 Task: Change  the formatting of the data  Which is Greater than 10 in conditional formating, put the option 'Green Fill with Dark Green Text. 'Save page  Sales data  book
Action: Mouse moved to (78, 161)
Screenshot: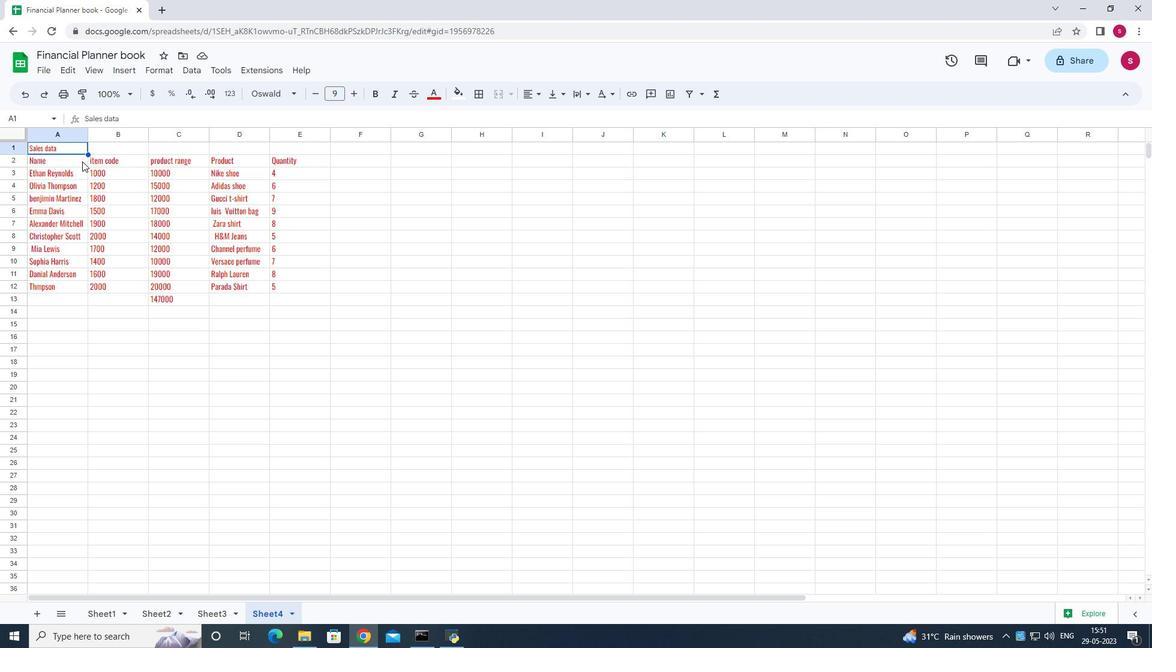 
Action: Mouse pressed left at (78, 161)
Screenshot: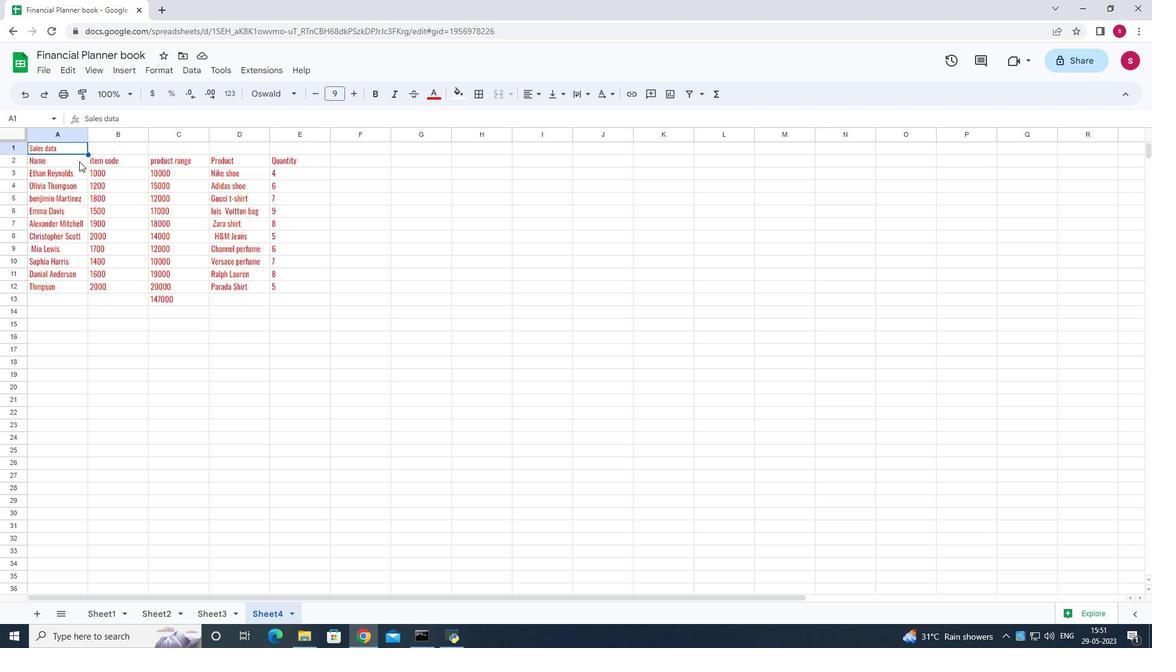 
Action: Mouse moved to (317, 96)
Screenshot: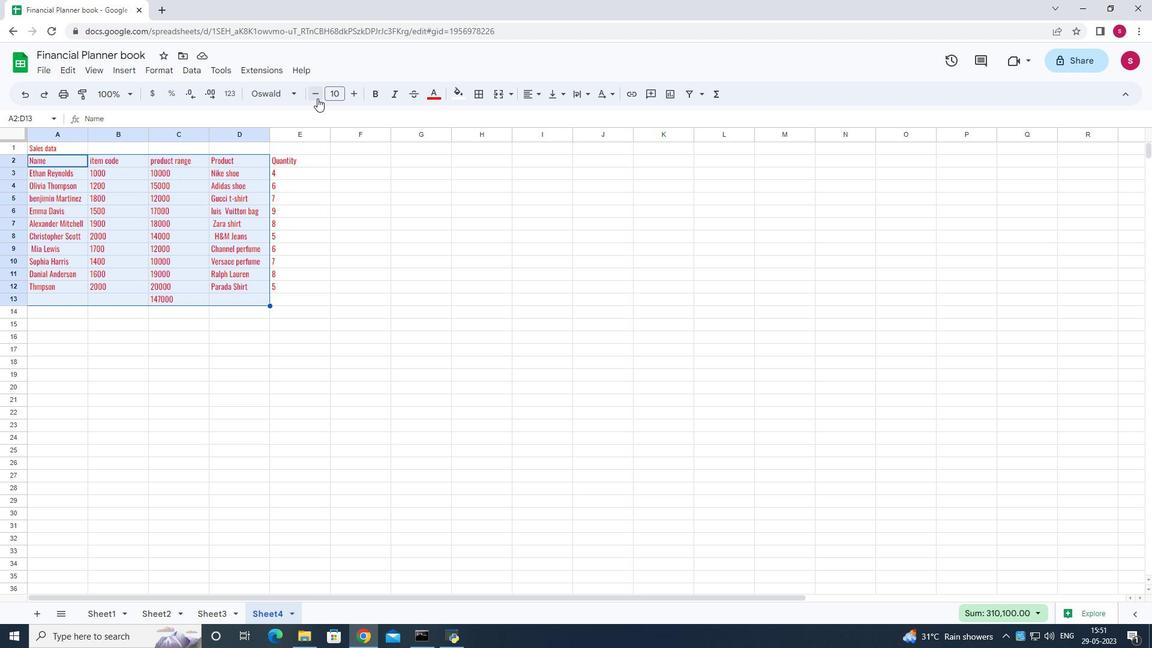 
Action: Mouse pressed left at (317, 96)
Screenshot: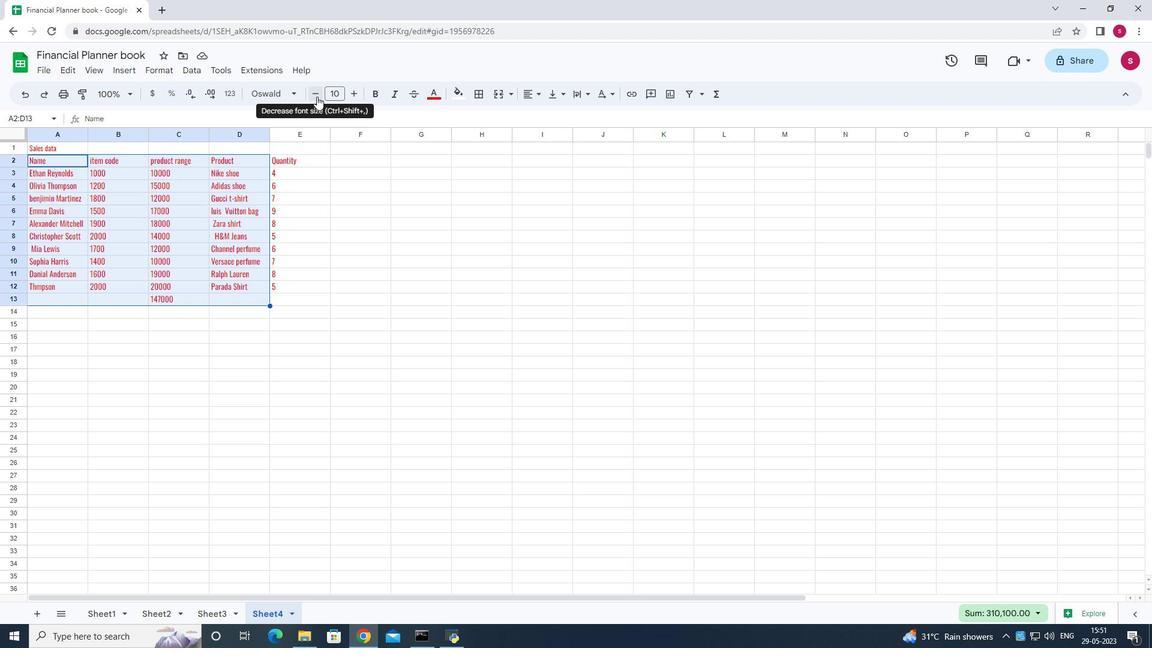 
Action: Mouse moved to (351, 91)
Screenshot: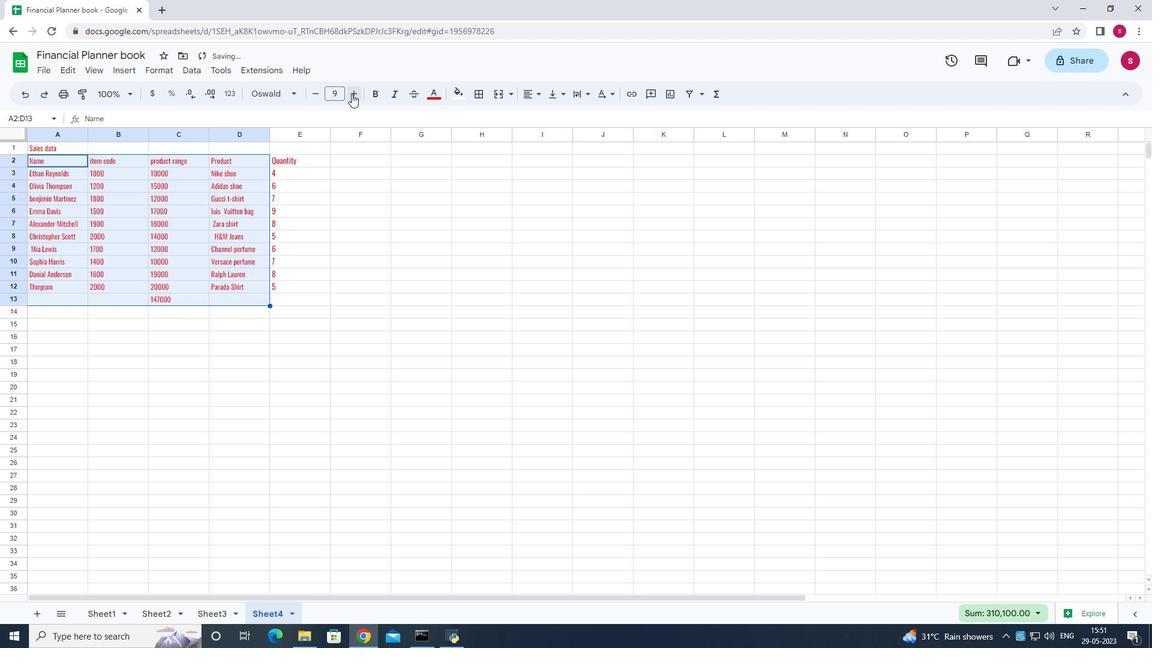 
Action: Mouse pressed left at (351, 91)
Screenshot: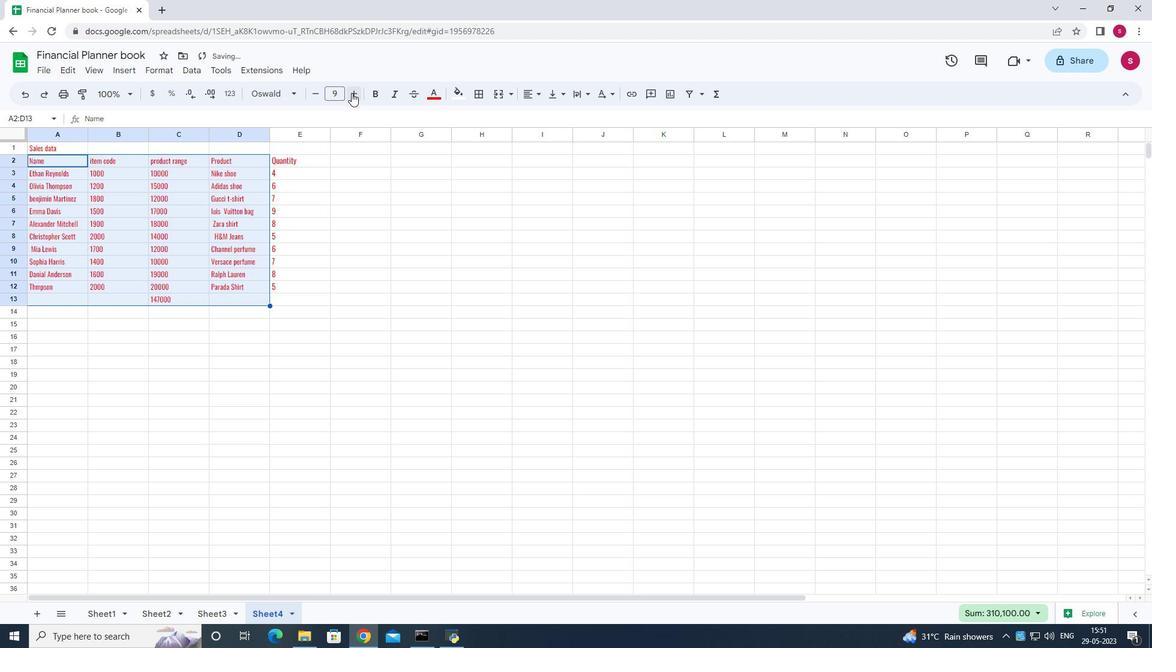 
Action: Mouse moved to (267, 162)
Screenshot: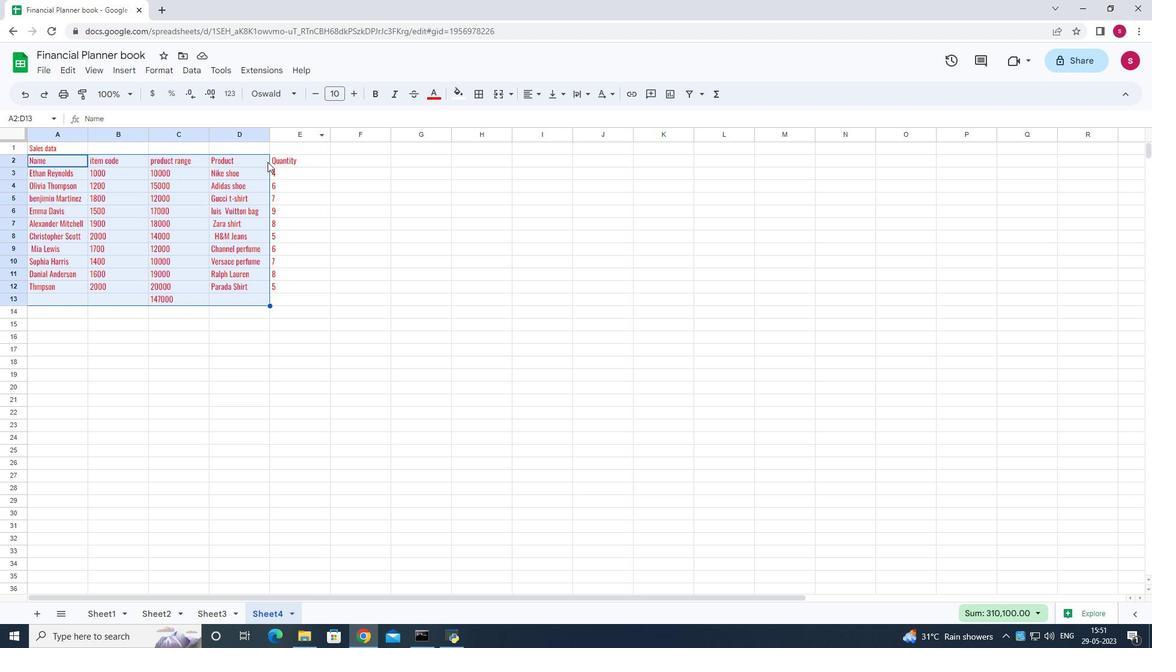 
Action: Mouse pressed left at (267, 162)
Screenshot: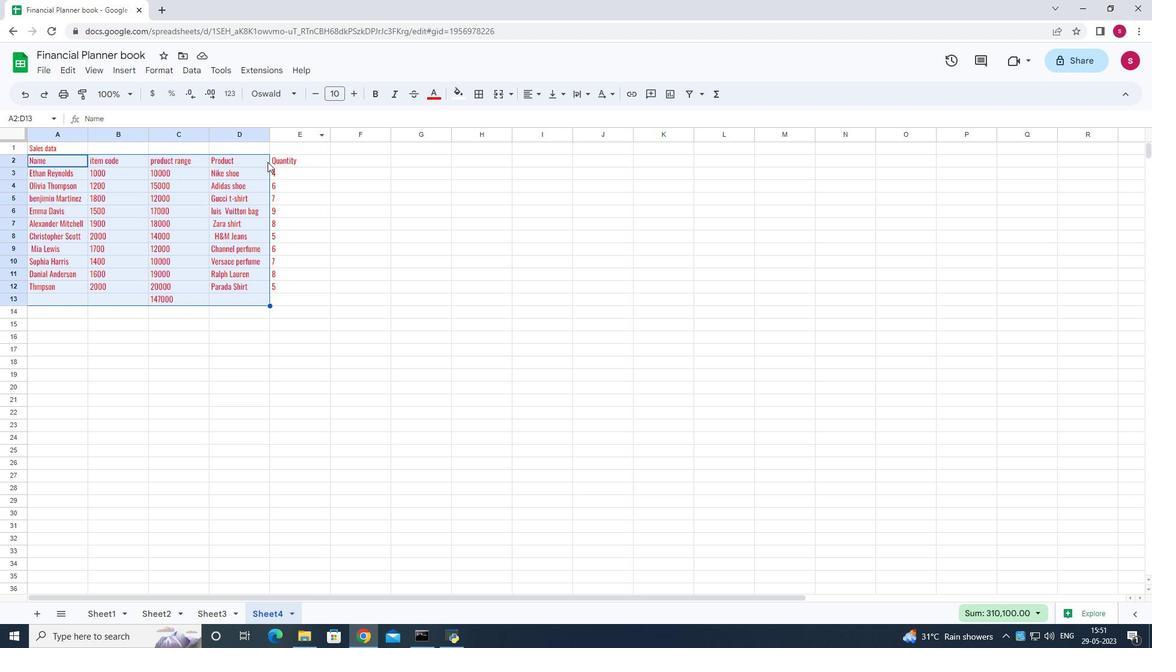 
Action: Mouse moved to (65, 157)
Screenshot: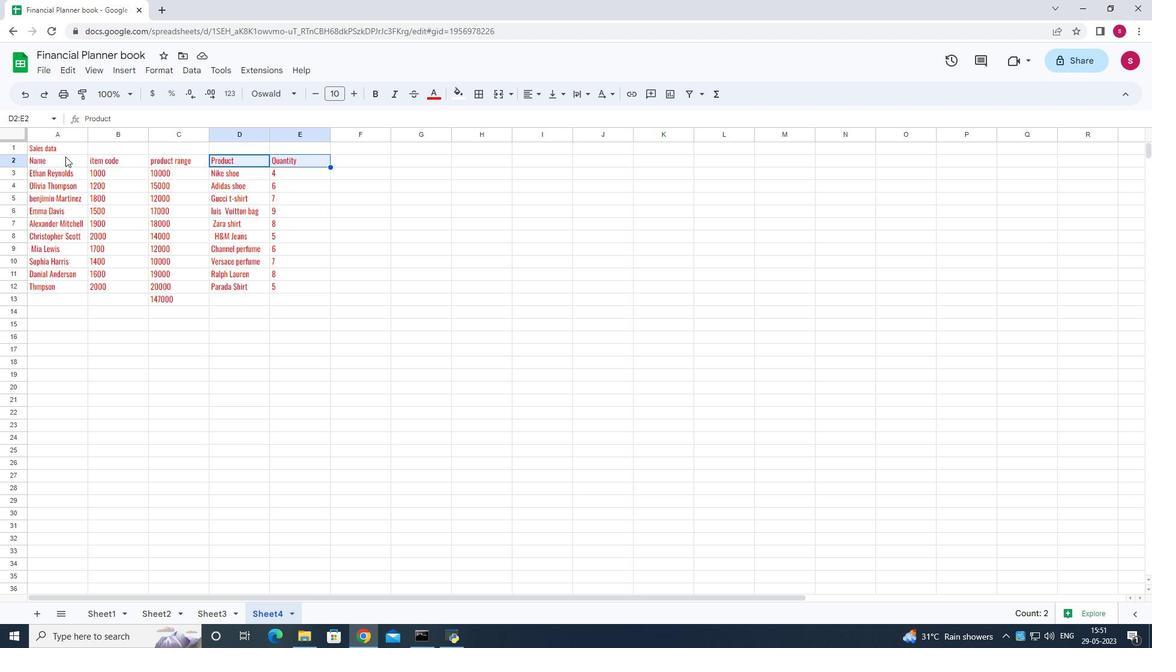 
Action: Mouse pressed left at (65, 157)
Screenshot: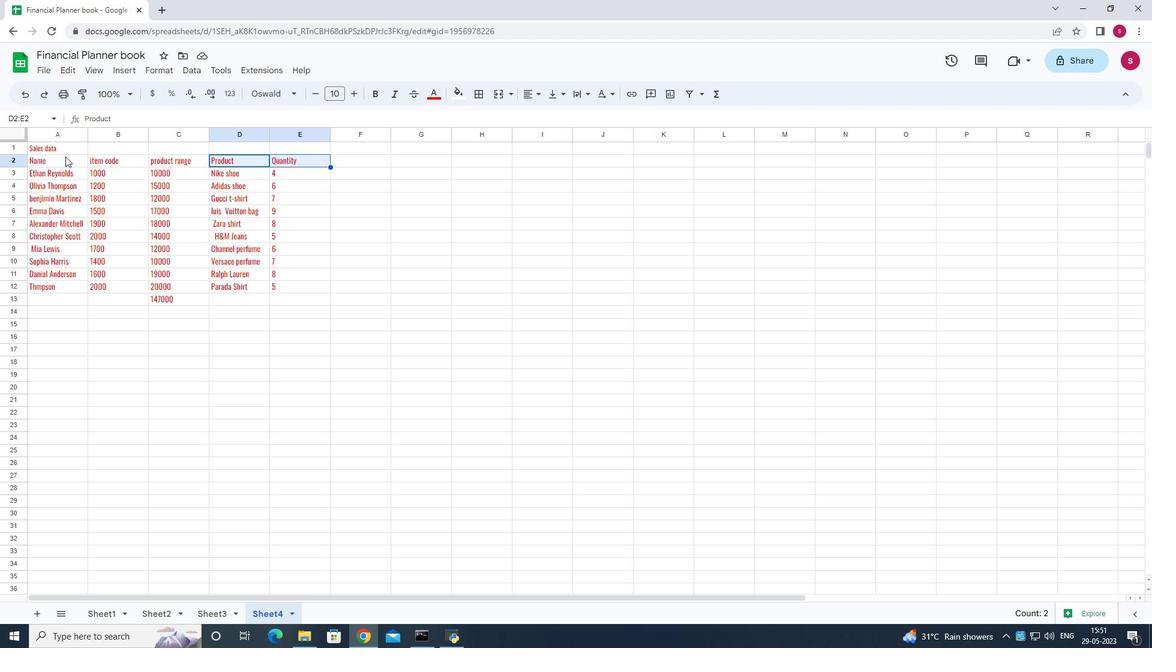 
Action: Mouse moved to (66, 158)
Screenshot: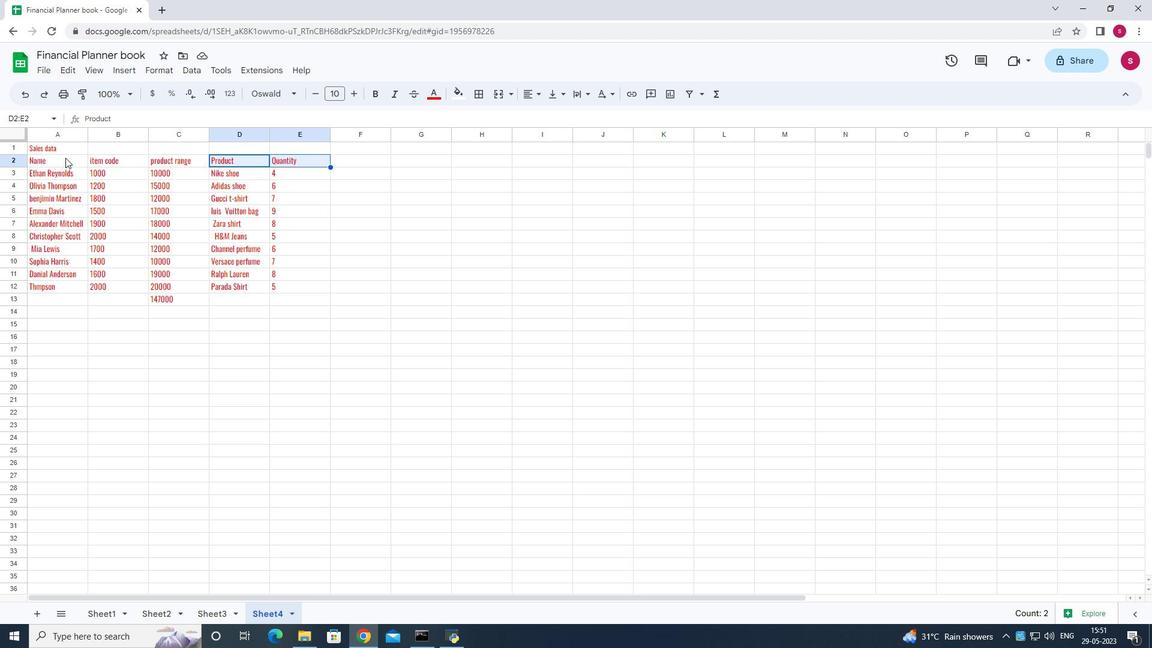 
Action: Mouse pressed left at (66, 158)
Screenshot: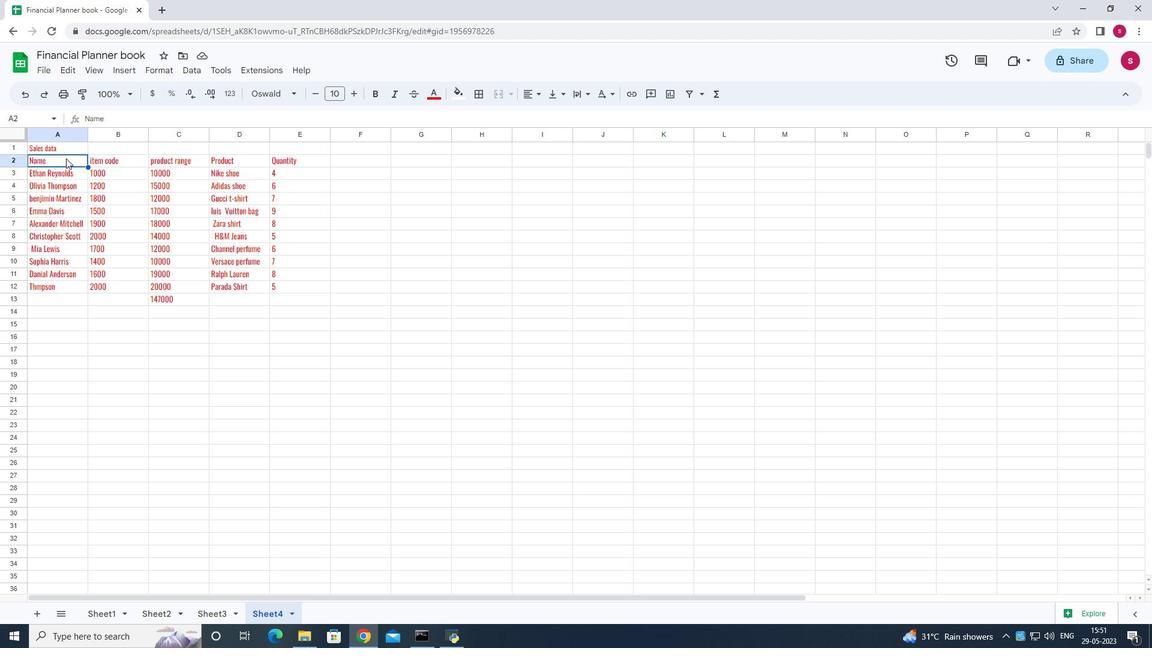
Action: Mouse moved to (438, 92)
Screenshot: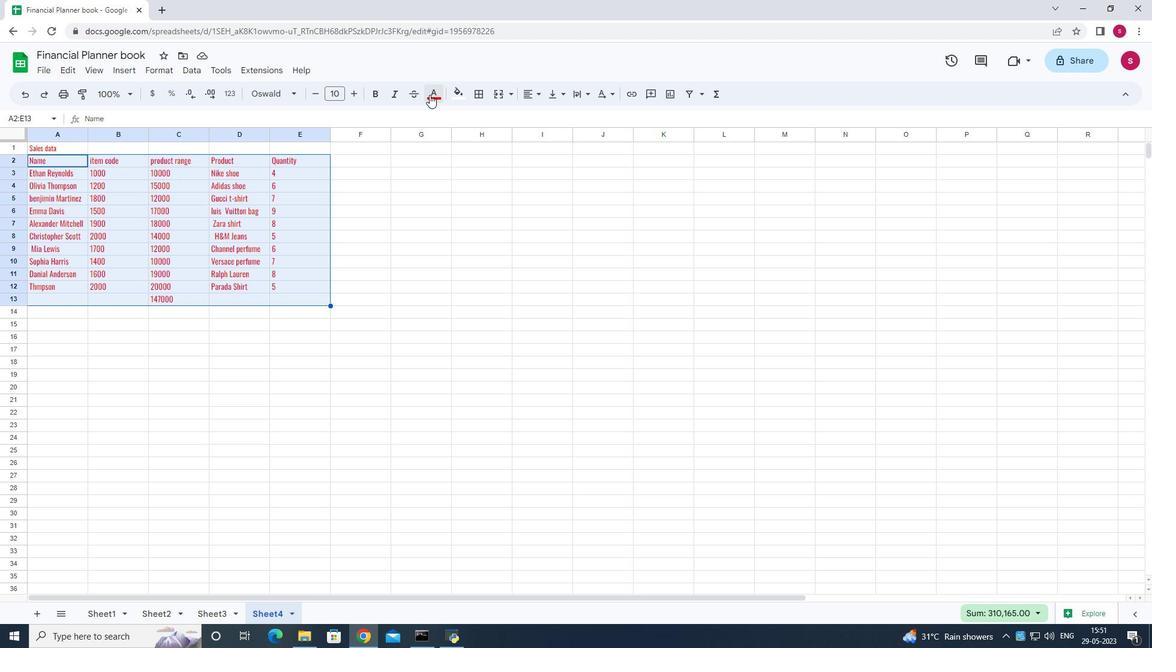 
Action: Mouse pressed left at (438, 92)
Screenshot: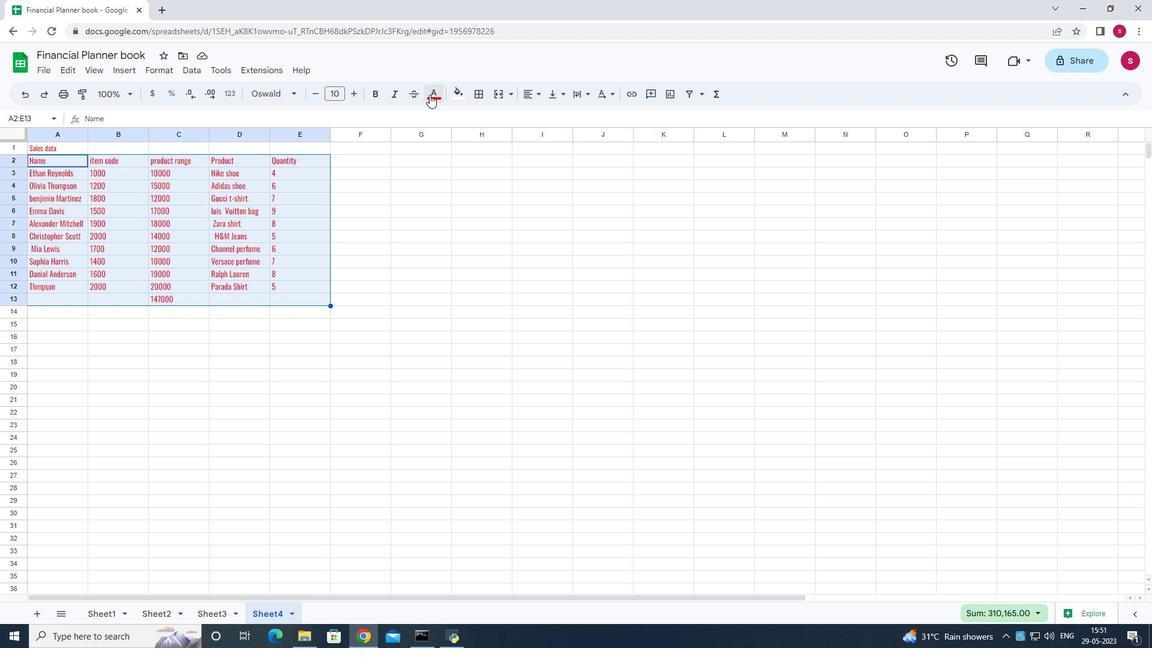 
Action: Mouse moved to (350, 91)
Screenshot: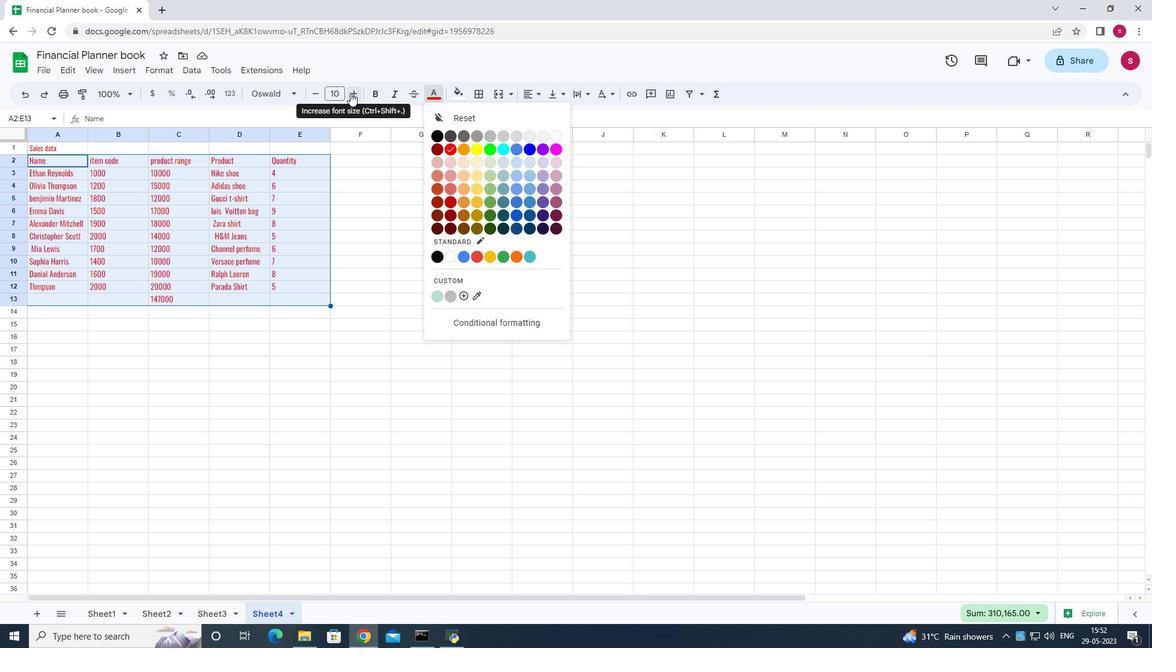 
Action: Mouse pressed left at (350, 91)
Screenshot: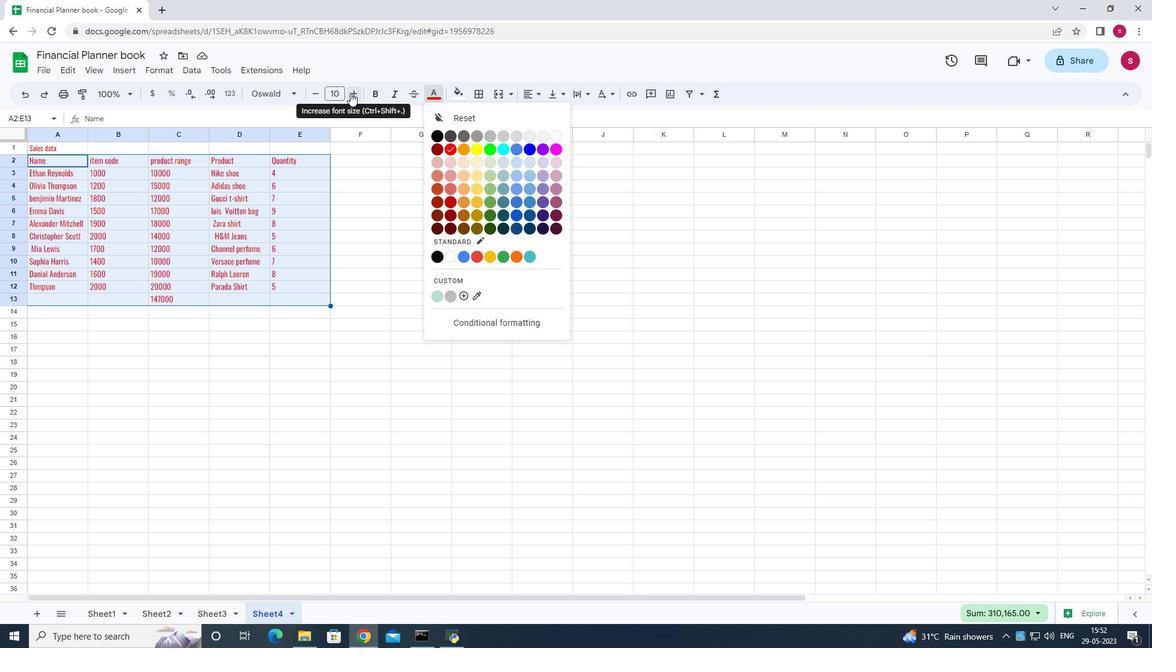 
Action: Mouse moved to (438, 89)
Screenshot: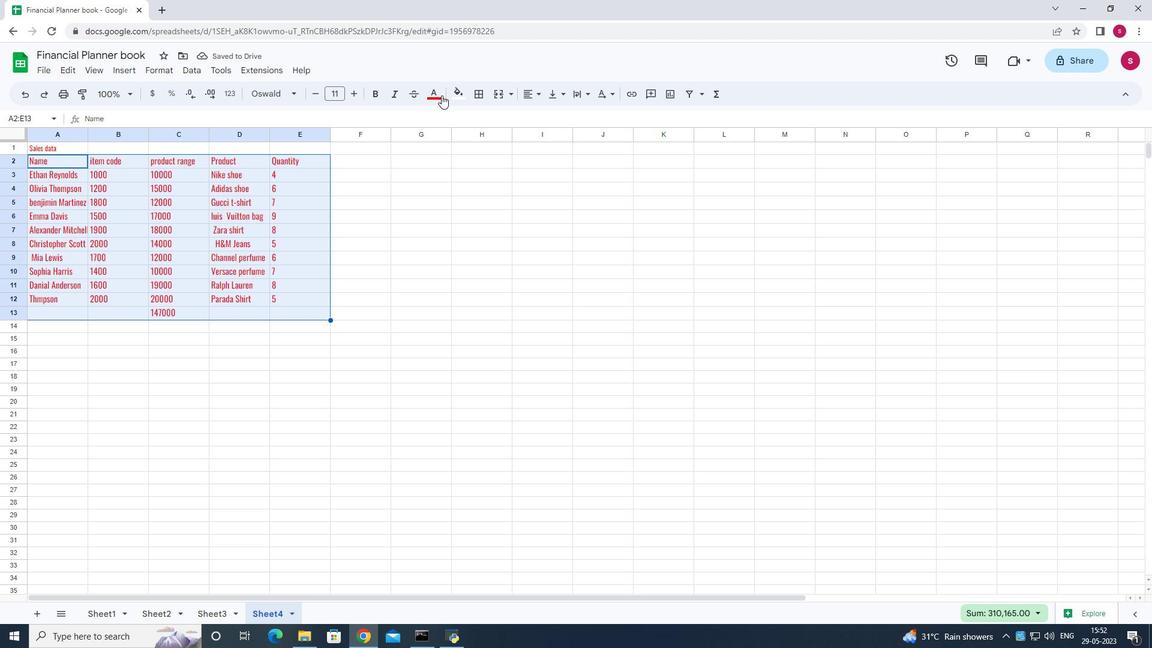 
Action: Mouse pressed left at (438, 89)
Screenshot: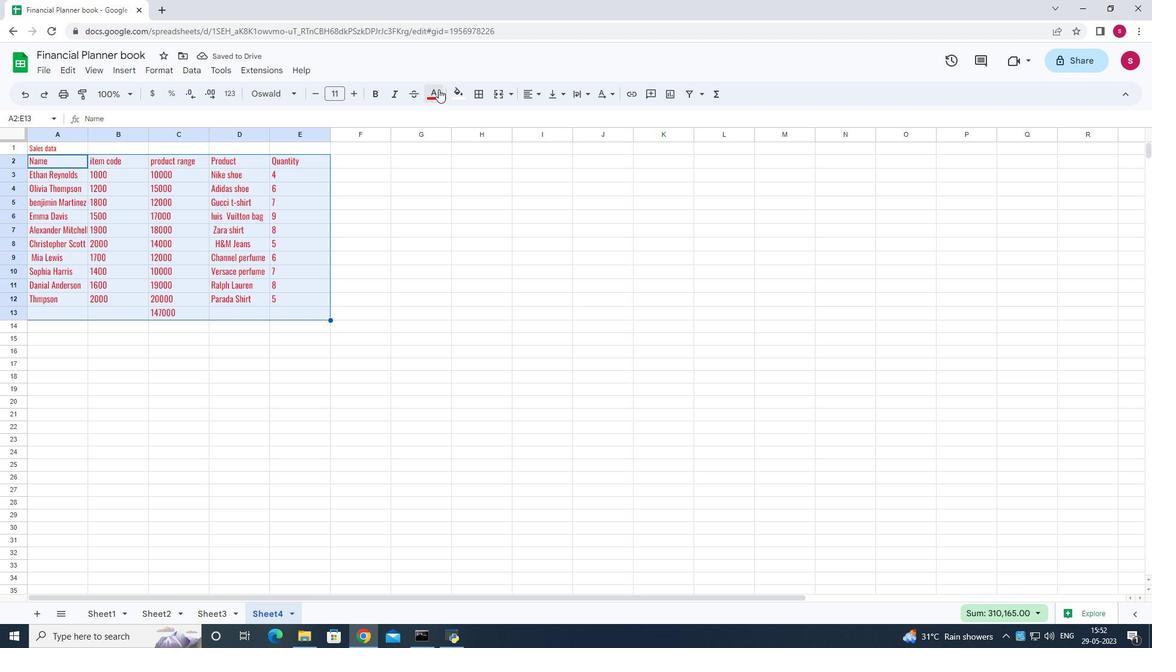 
Action: Mouse moved to (492, 194)
Screenshot: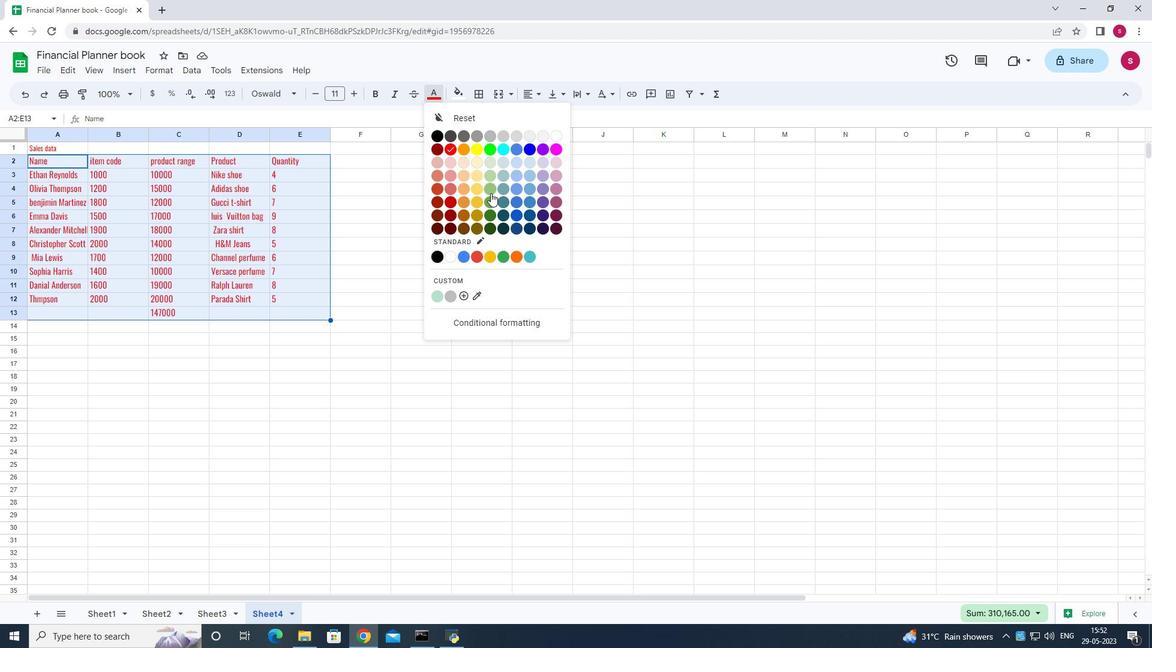 
Action: Mouse pressed left at (492, 194)
Screenshot: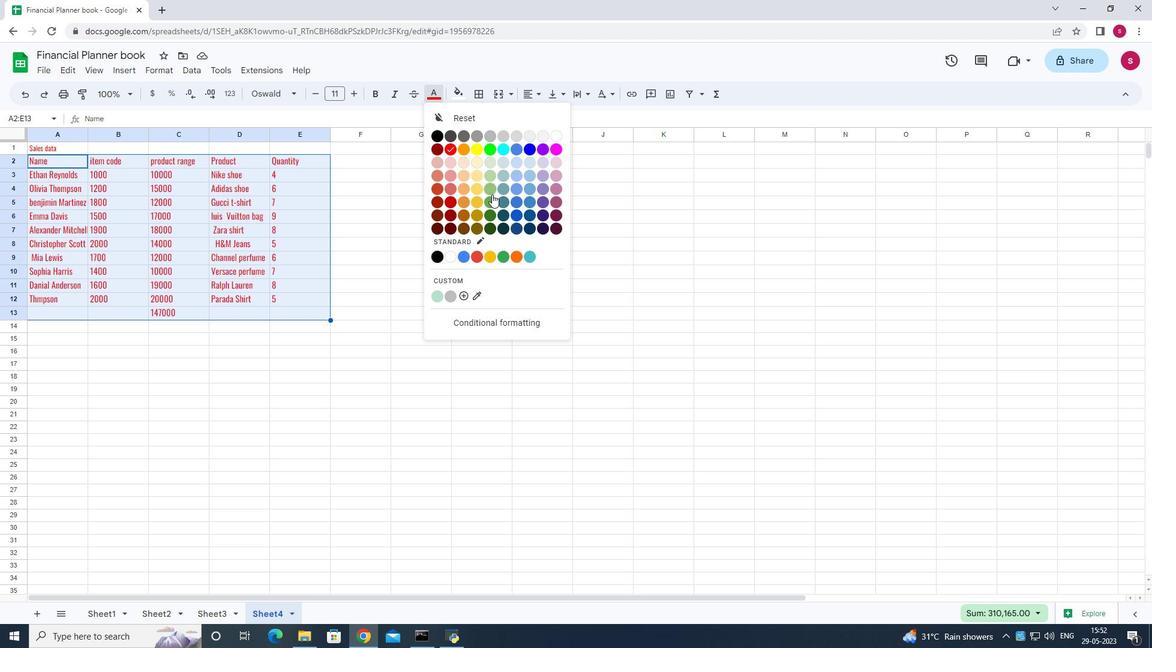 
Action: Mouse moved to (440, 94)
Screenshot: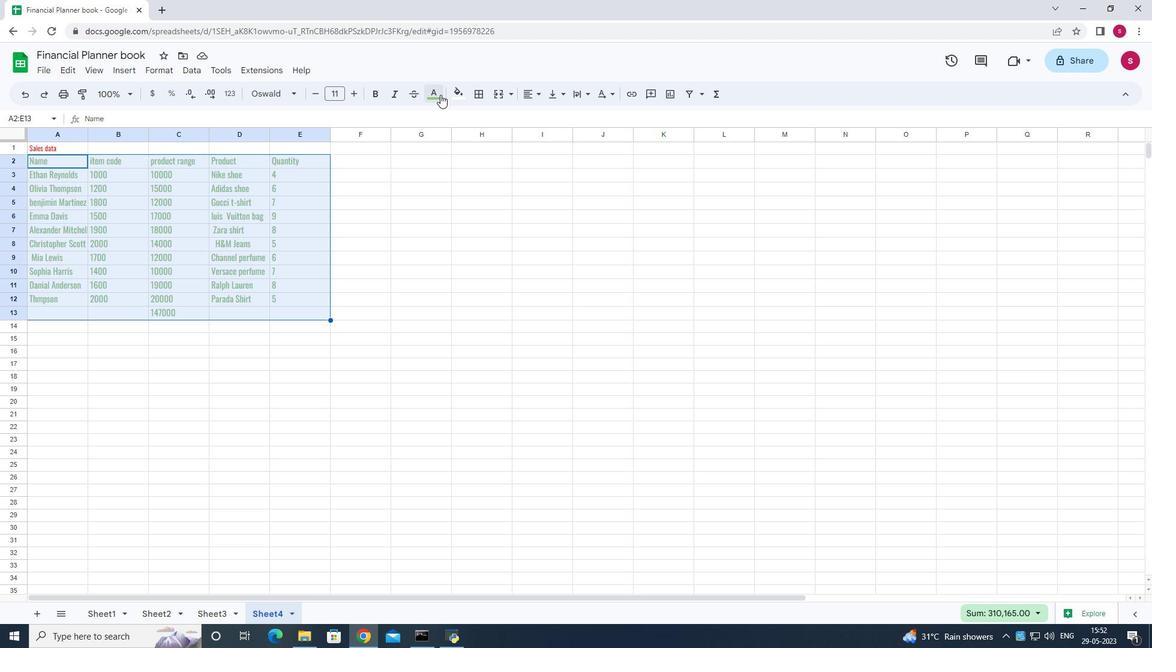 
Action: Mouse pressed left at (440, 94)
Screenshot: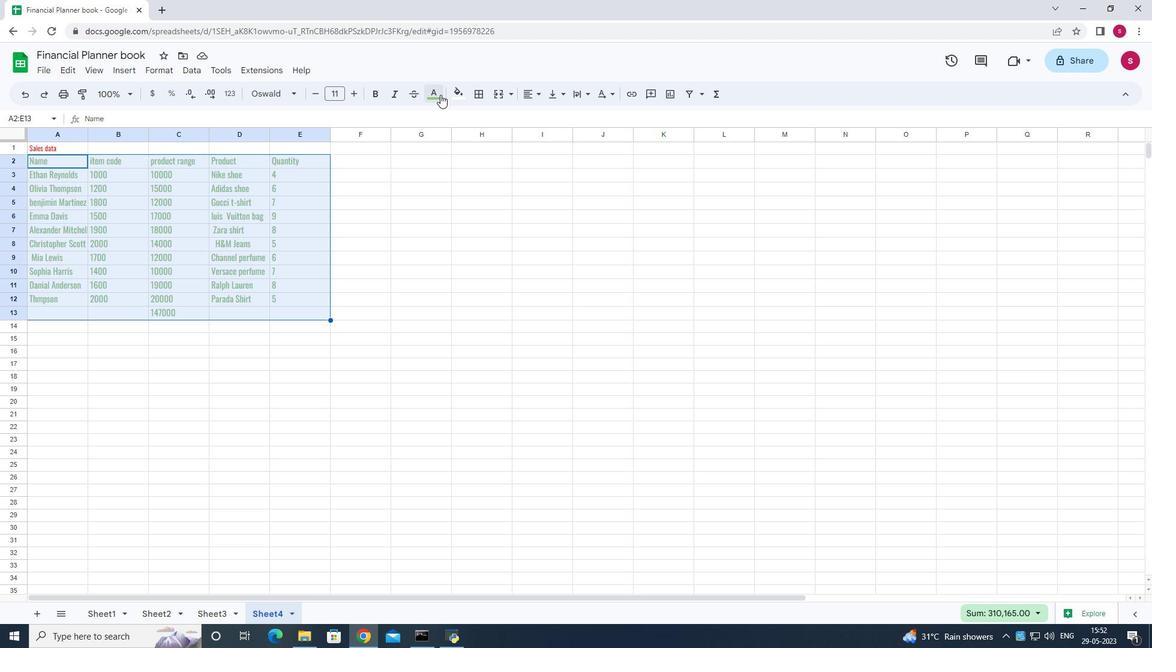 
Action: Mouse moved to (489, 213)
Screenshot: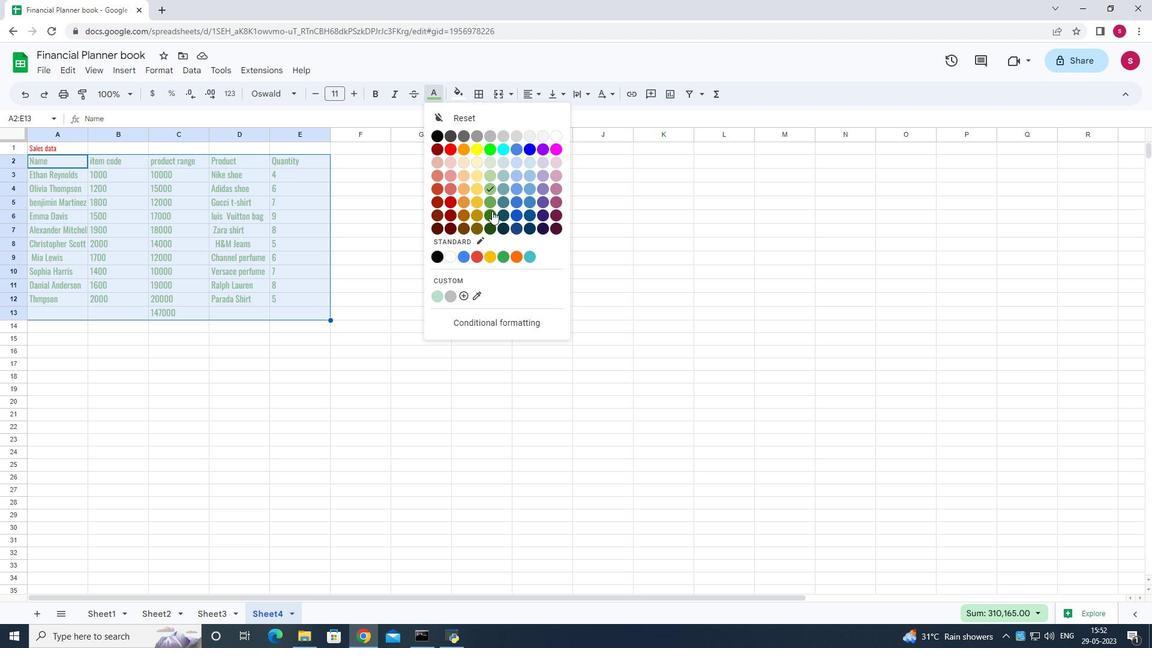 
Action: Mouse pressed left at (489, 213)
Screenshot: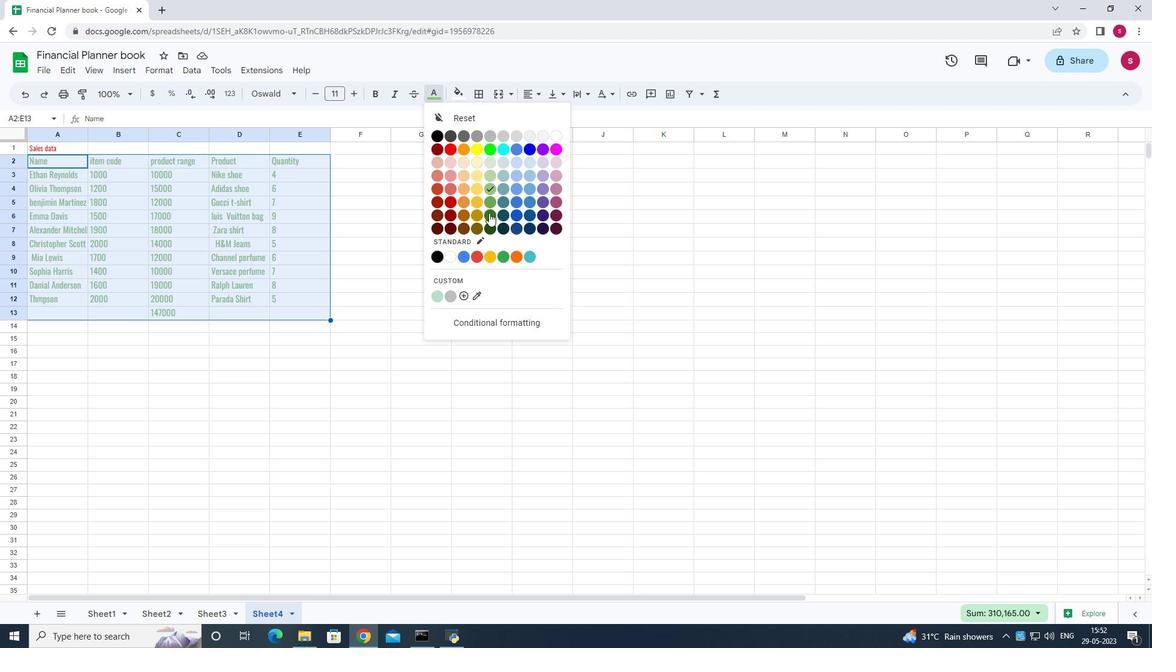 
Action: Mouse moved to (434, 96)
Screenshot: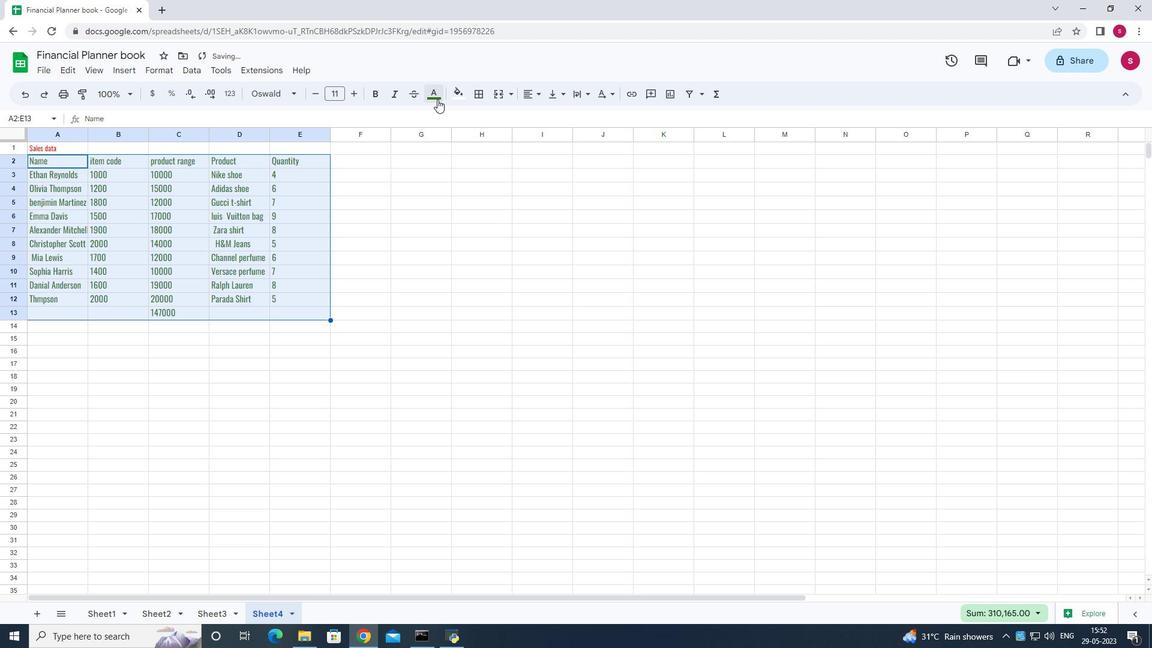 
Action: Mouse pressed left at (434, 96)
Screenshot: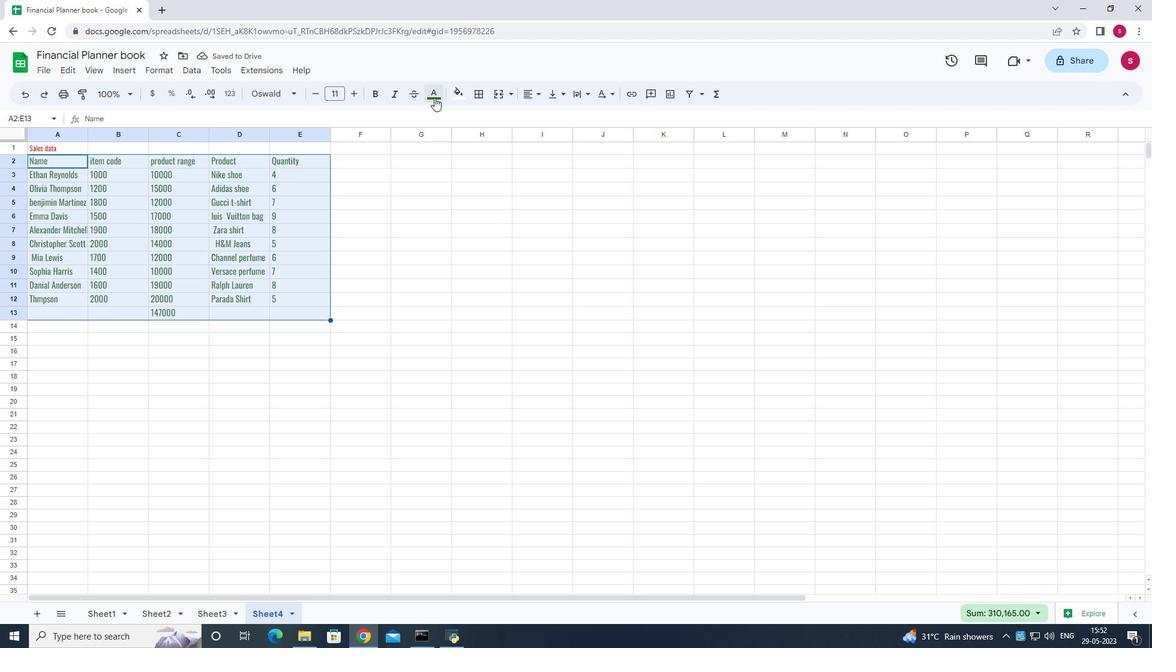 
Action: Mouse moved to (487, 225)
Screenshot: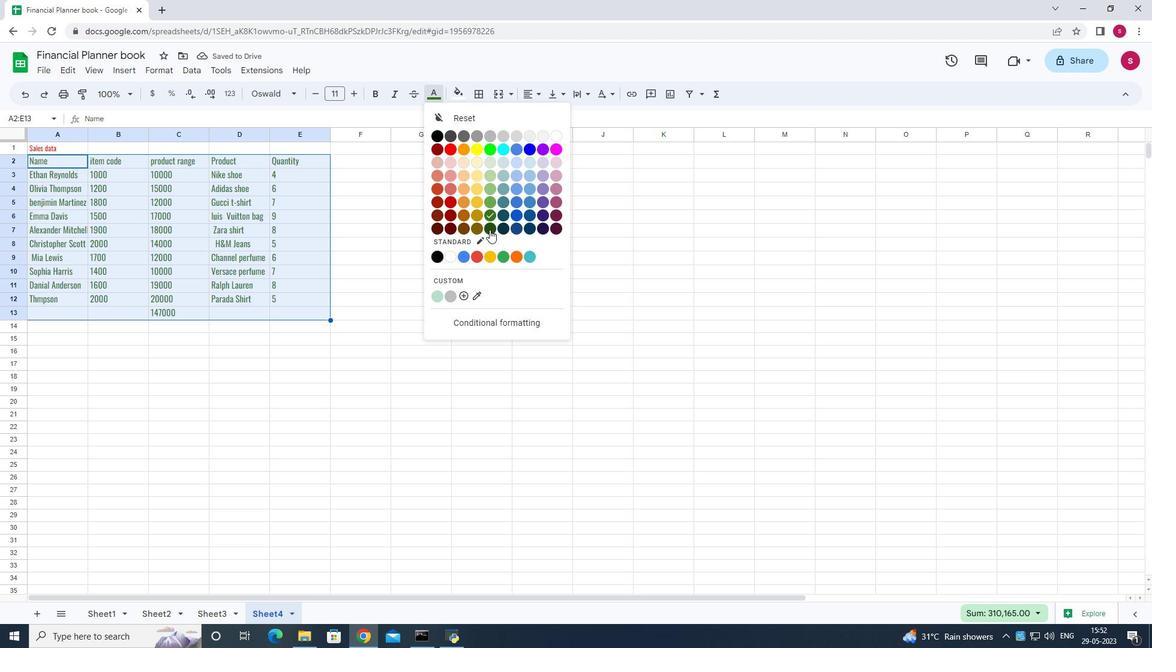 
Action: Mouse pressed left at (487, 225)
Screenshot: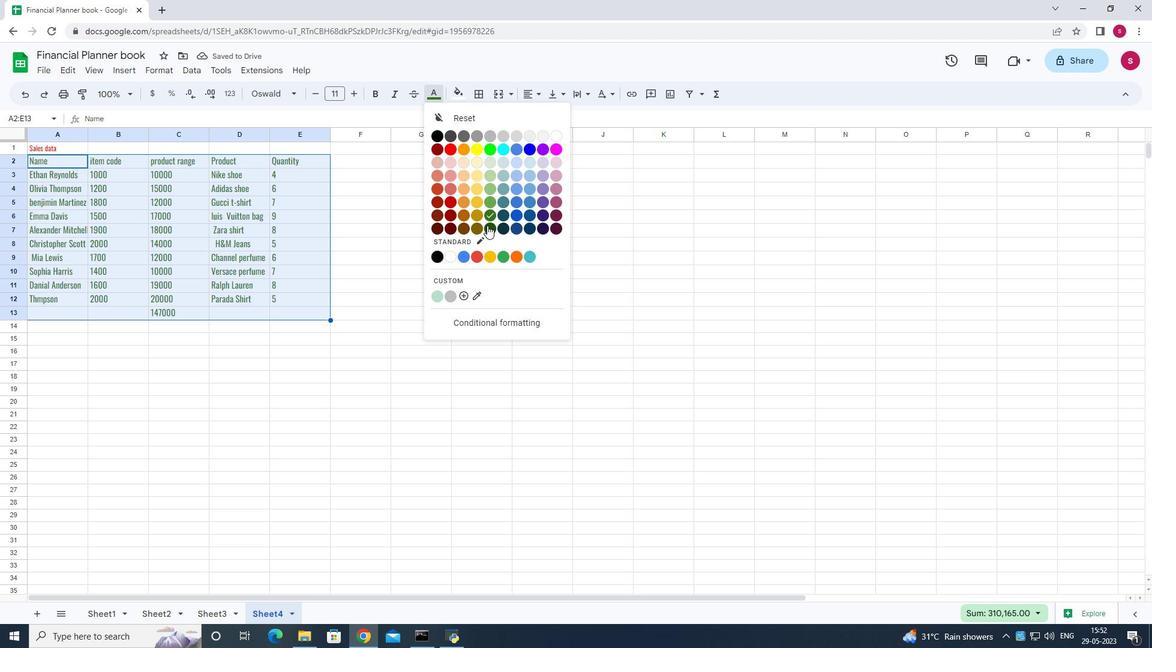 
Action: Mouse moved to (61, 153)
Screenshot: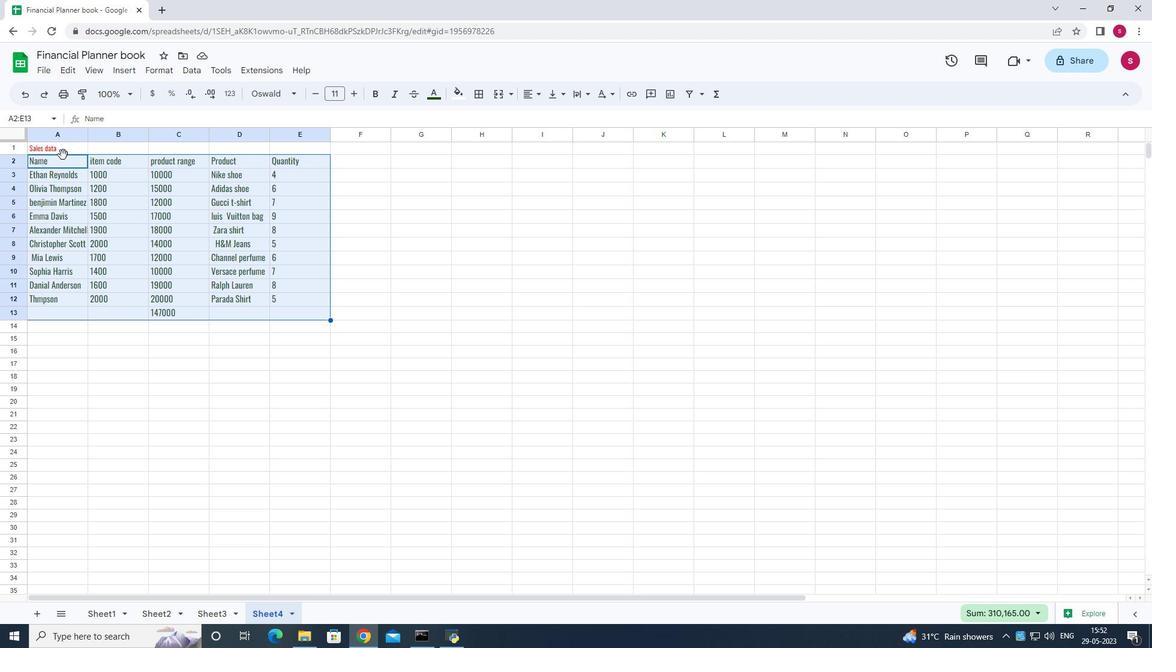 
Action: Mouse pressed left at (61, 153)
Screenshot: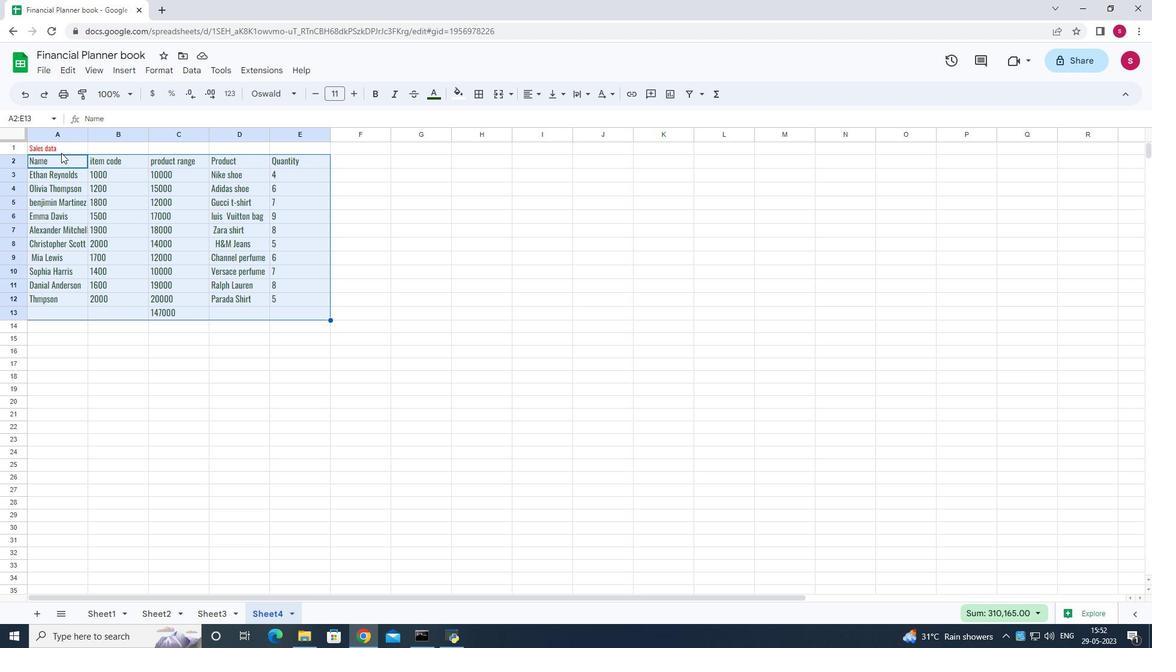 
Action: Mouse moved to (61, 148)
Screenshot: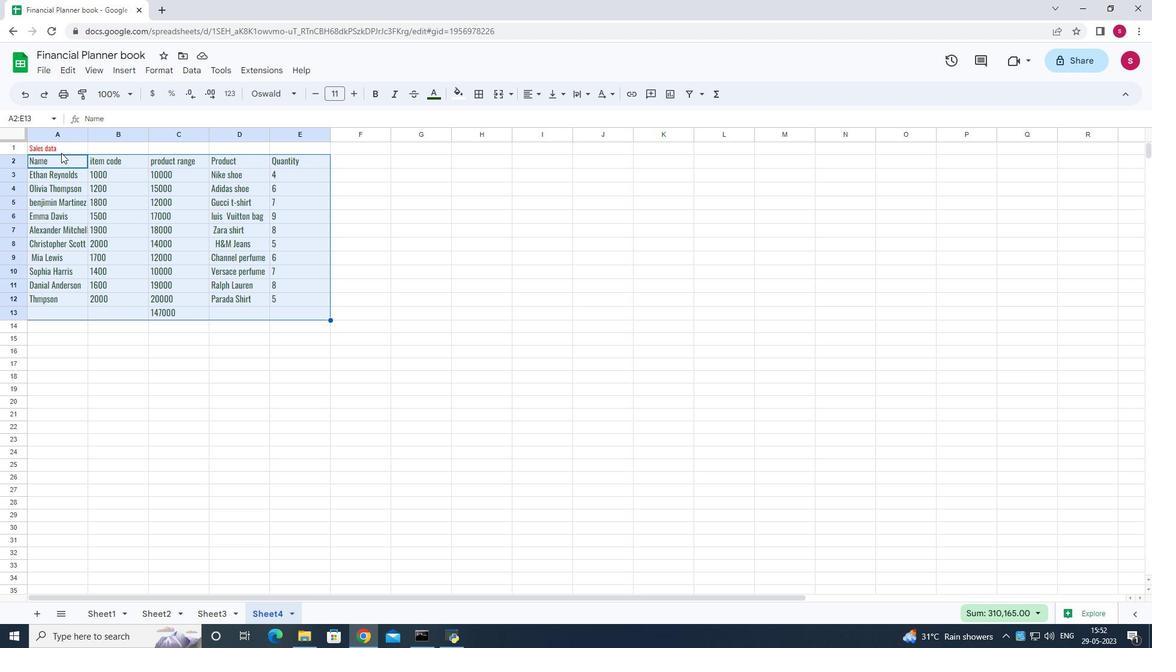
Action: Mouse pressed left at (61, 148)
Screenshot: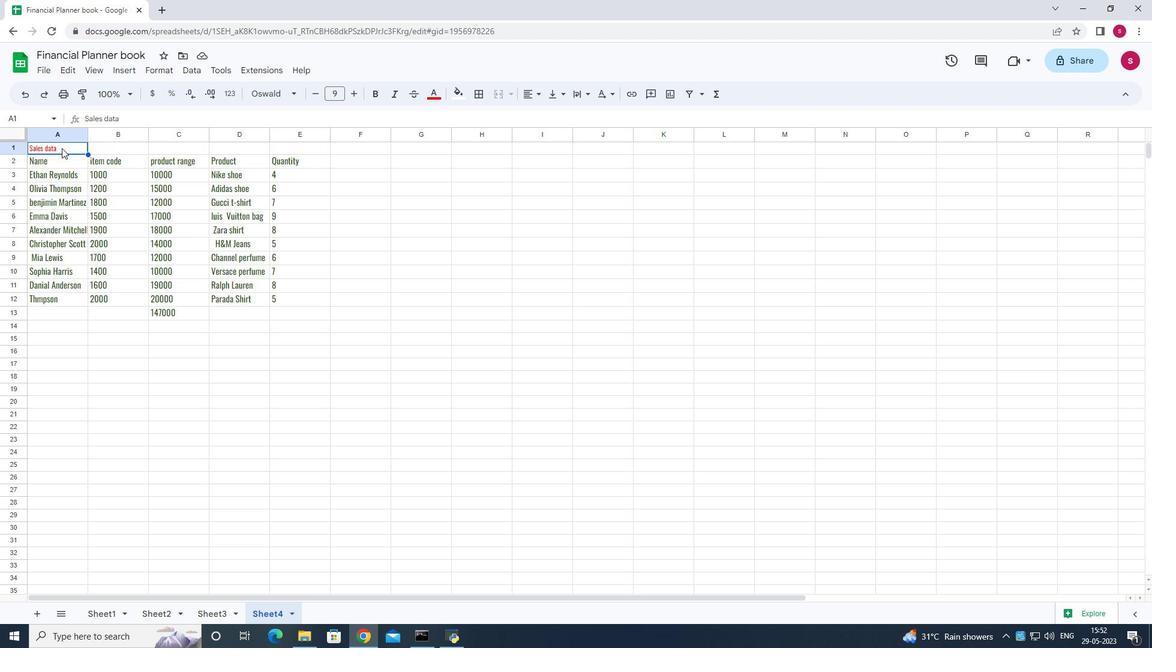 
Action: Mouse moved to (49, 150)
Screenshot: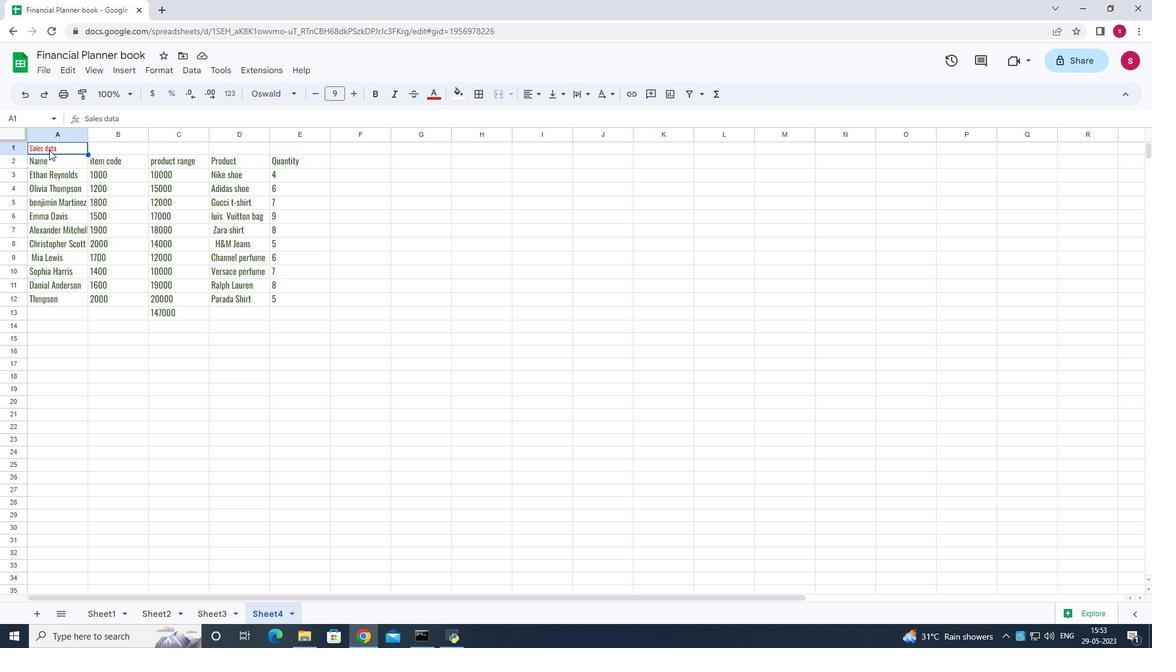 
Action: Mouse pressed left at (49, 150)
Screenshot: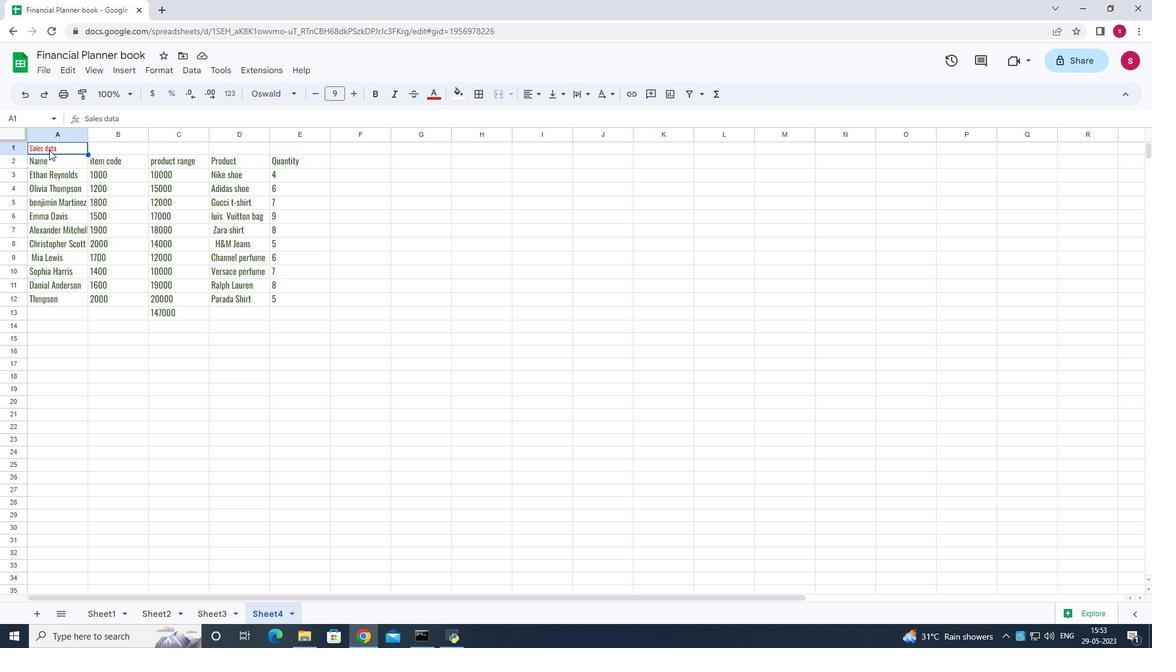 
Action: Mouse moved to (50, 150)
Screenshot: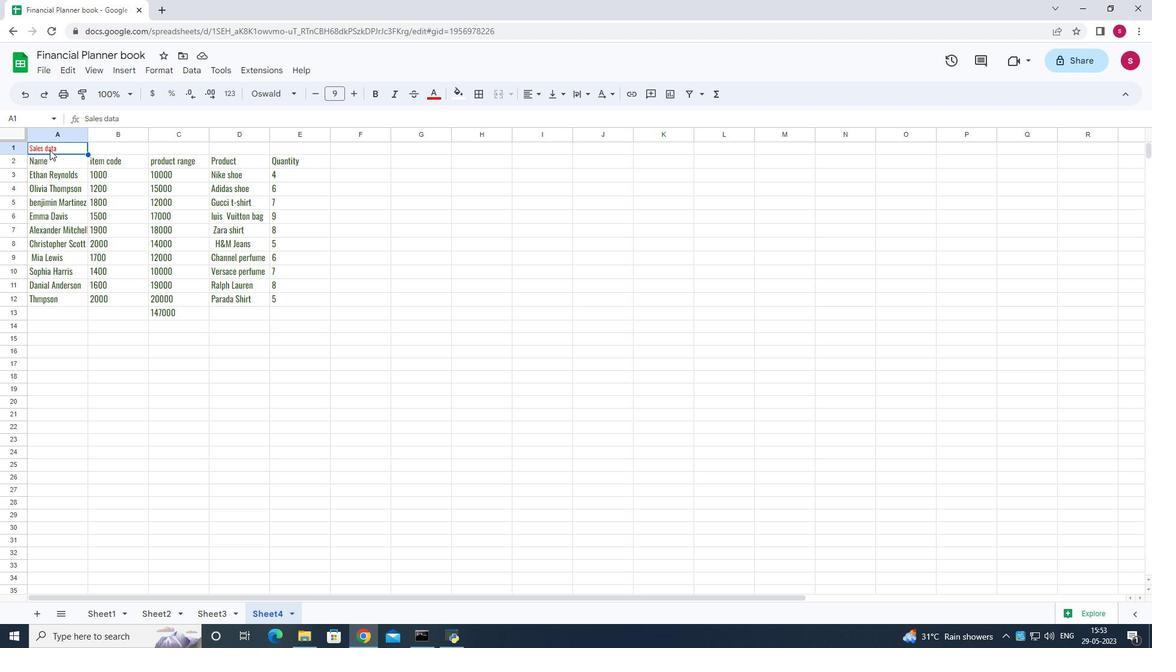 
